 Task: In the  document Friendshipfile.txt Change the allignment of footer to  'Center' Select the entire text and insert font style 'Merriweather' and font size: 16
Action: Mouse scrolled (448, 281) with delta (0, 0)
Screenshot: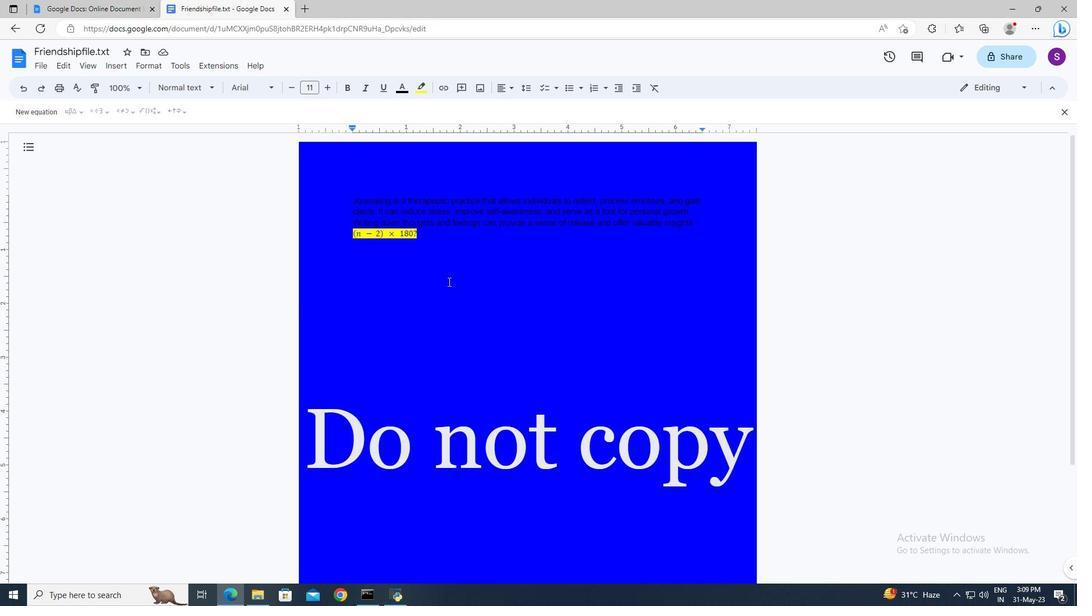 
Action: Mouse scrolled (448, 281) with delta (0, 0)
Screenshot: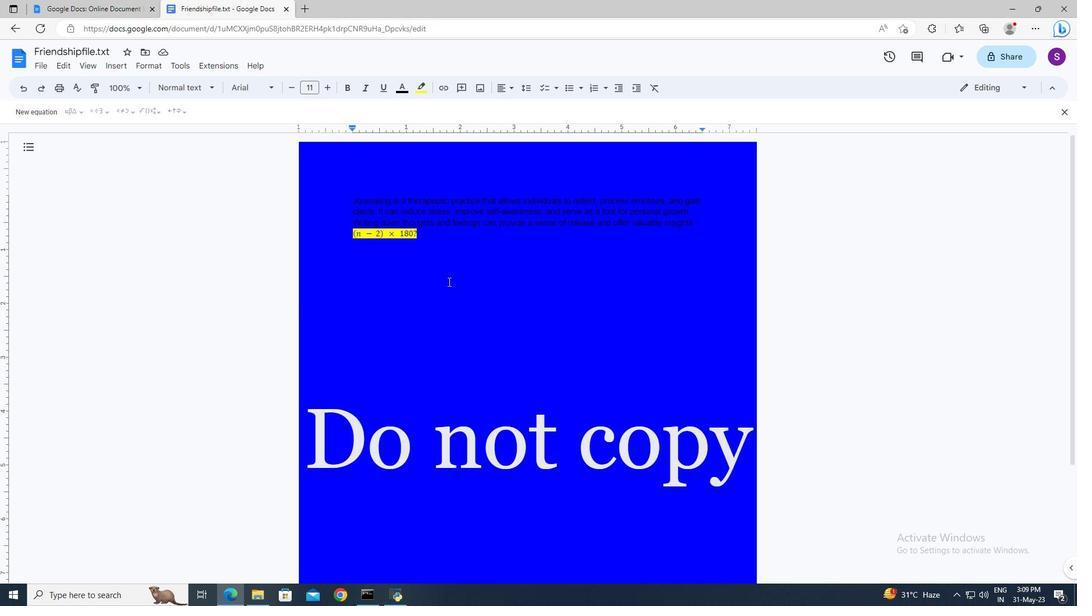 
Action: Mouse moved to (450, 295)
Screenshot: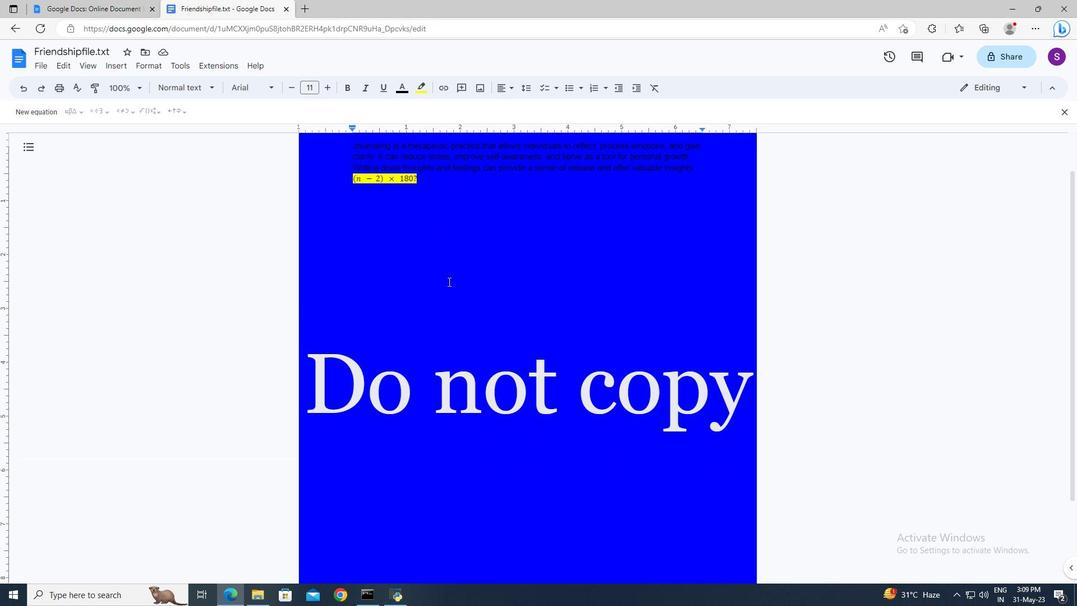 
Action: Mouse scrolled (450, 294) with delta (0, 0)
Screenshot: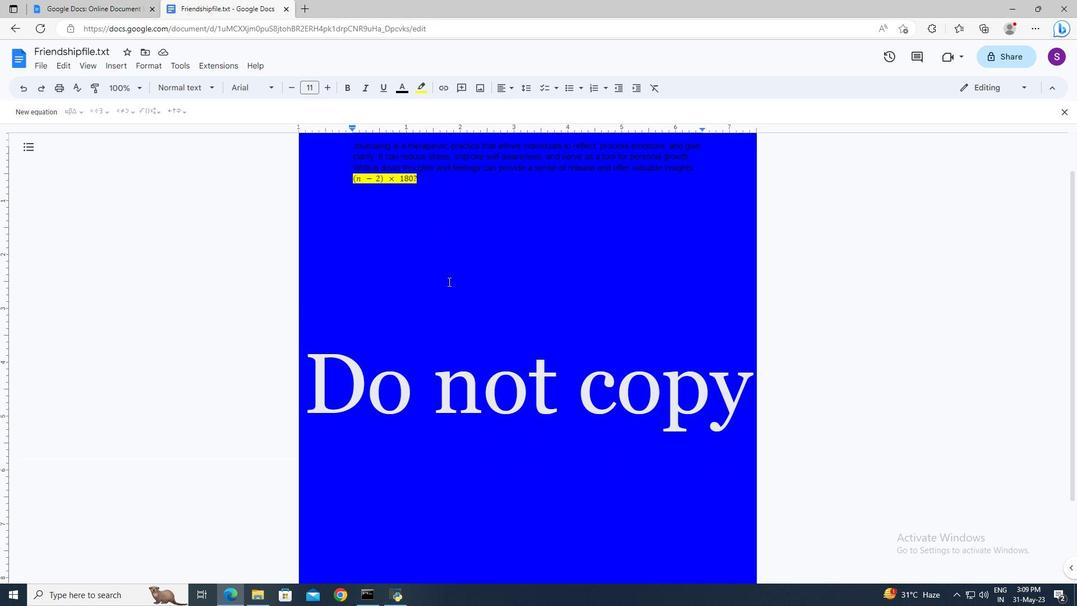 
Action: Mouse moved to (451, 295)
Screenshot: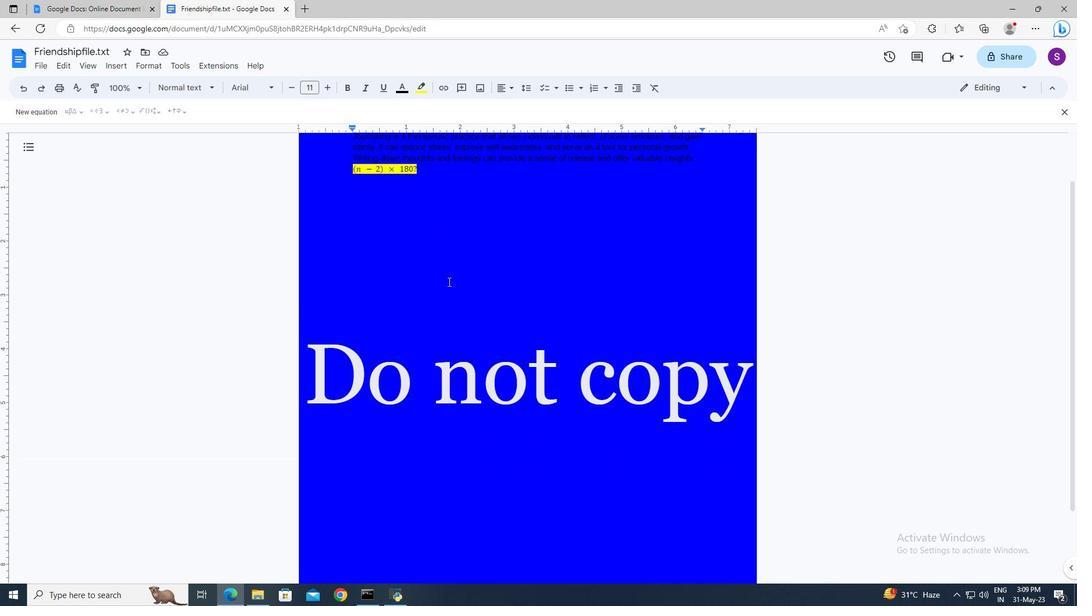 
Action: Mouse scrolled (451, 294) with delta (0, 0)
Screenshot: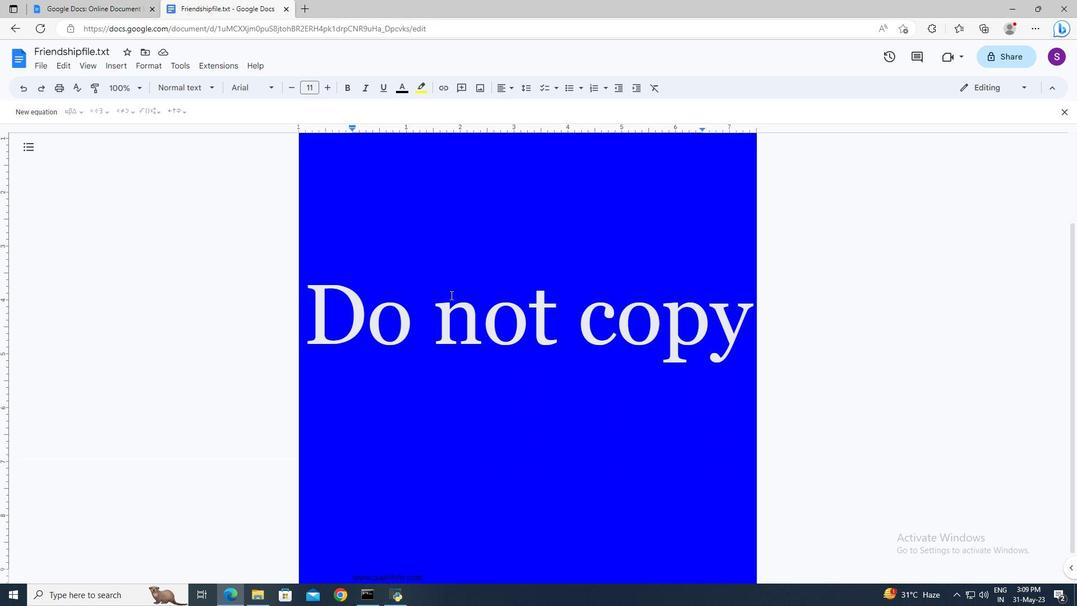
Action: Mouse moved to (350, 546)
Screenshot: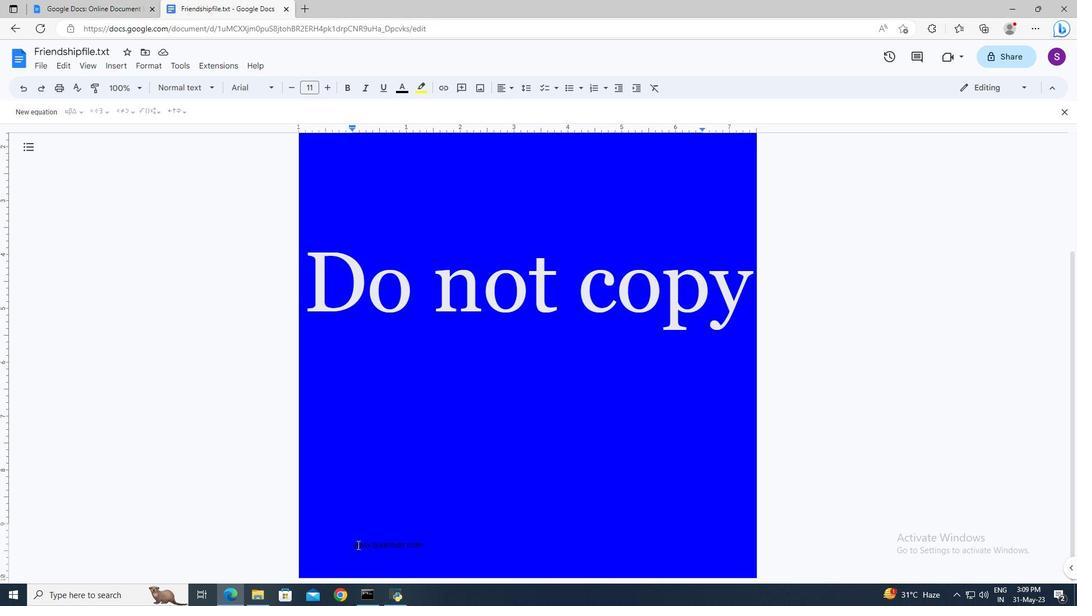 
Action: Mouse pressed left at (350, 546)
Screenshot: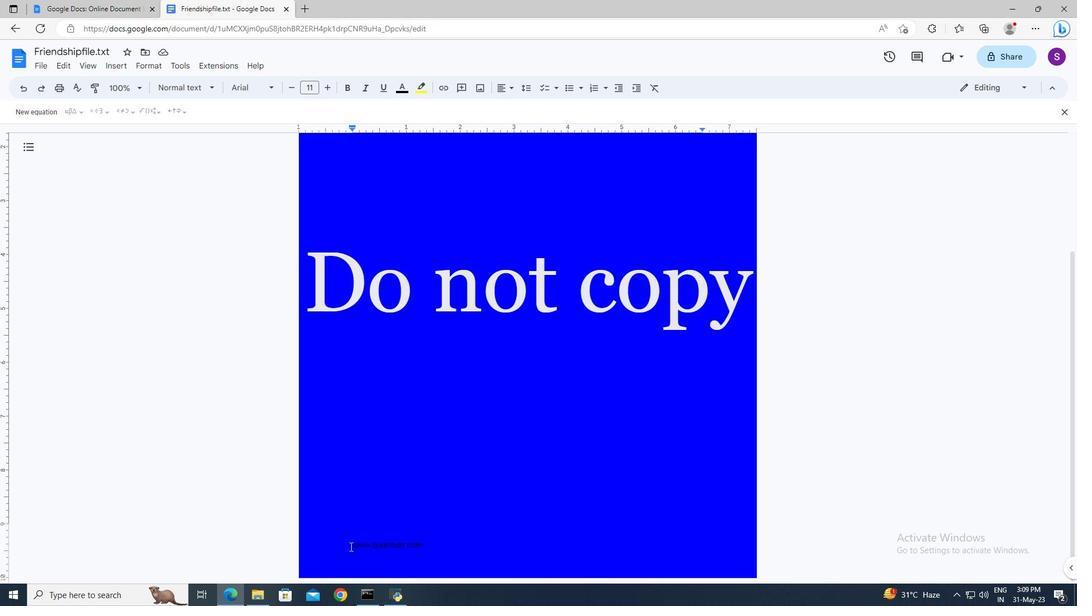 
Action: Mouse pressed left at (350, 546)
Screenshot: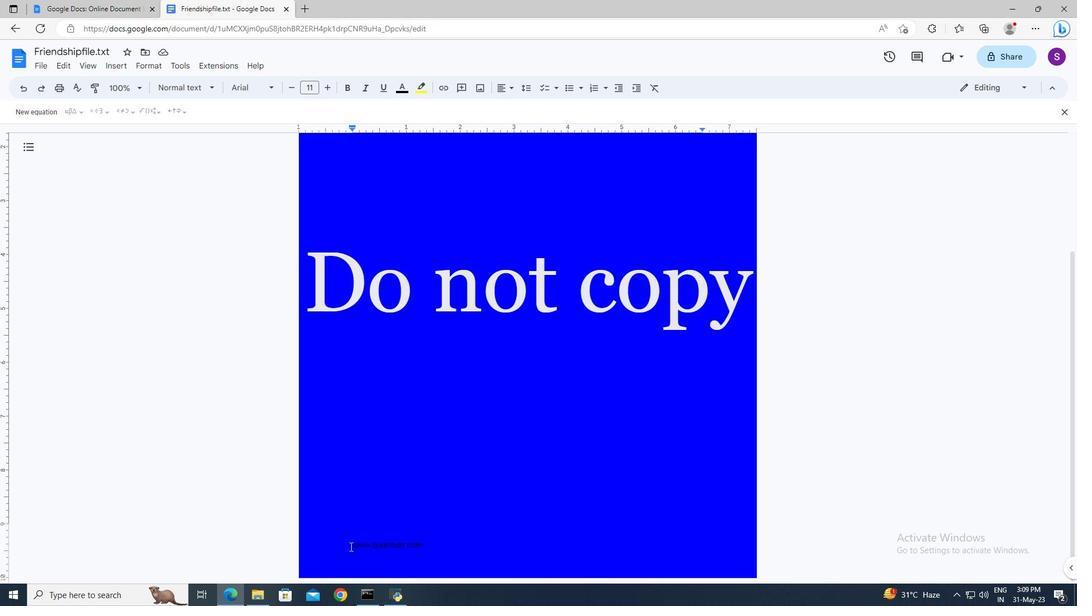 
Action: Key pressed <Key.shift><Key.down>
Screenshot: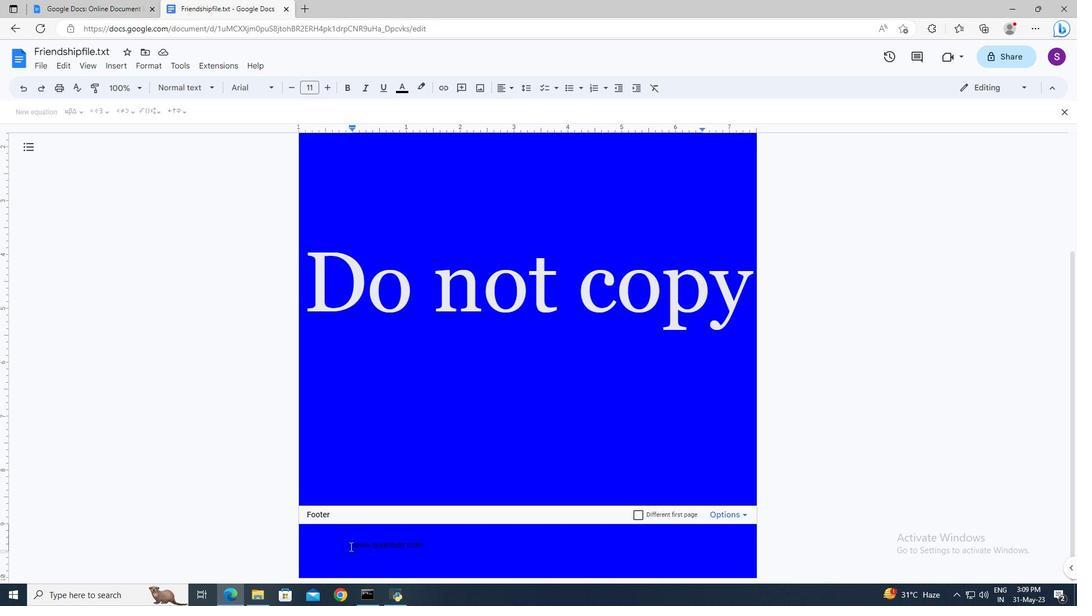 
Action: Mouse moved to (505, 92)
Screenshot: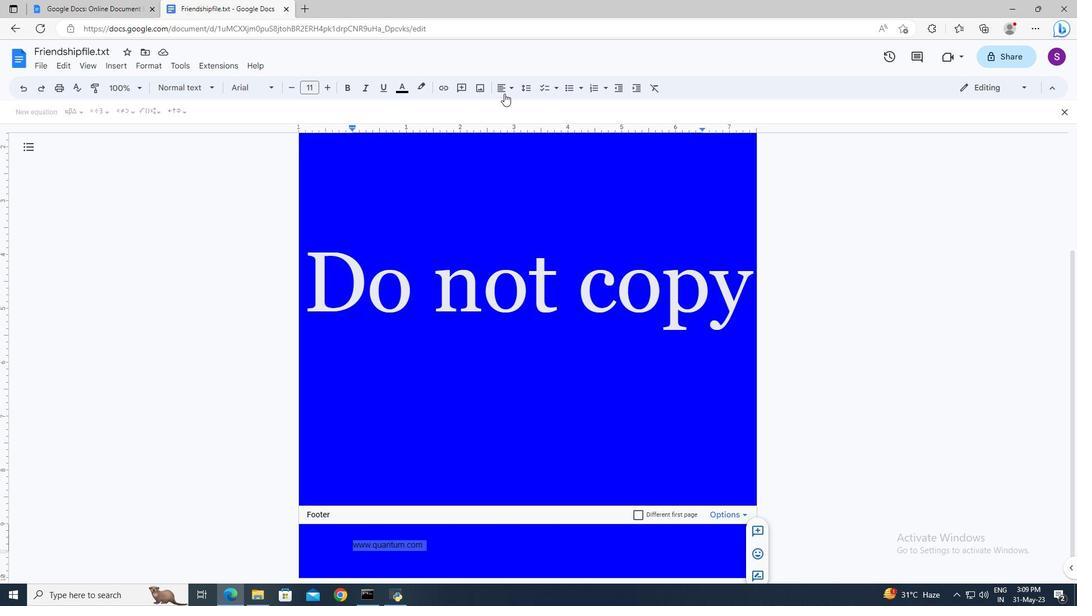 
Action: Mouse pressed left at (505, 92)
Screenshot: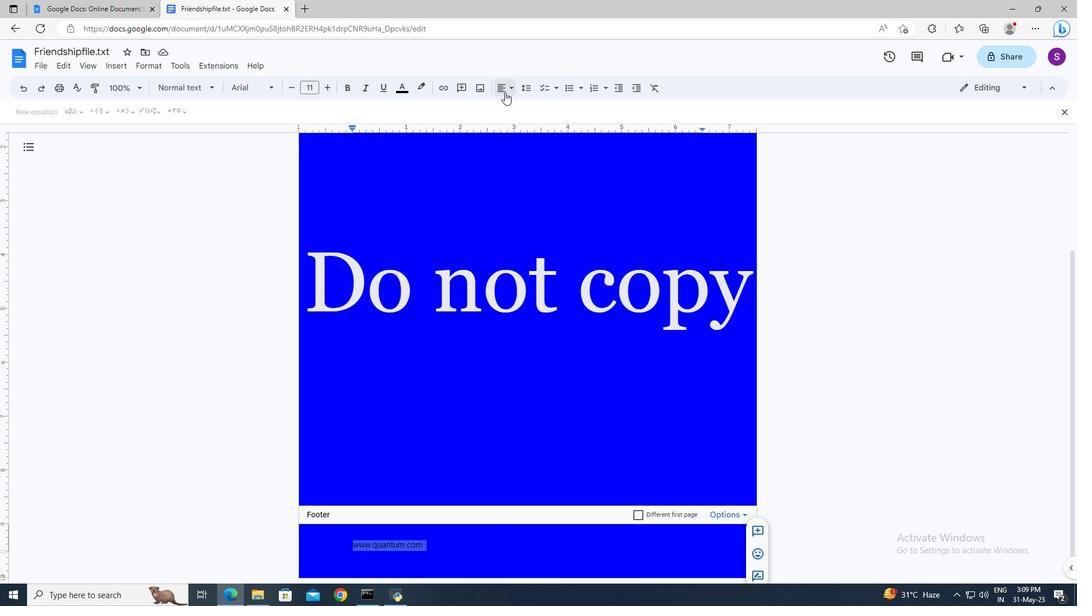 
Action: Mouse moved to (519, 111)
Screenshot: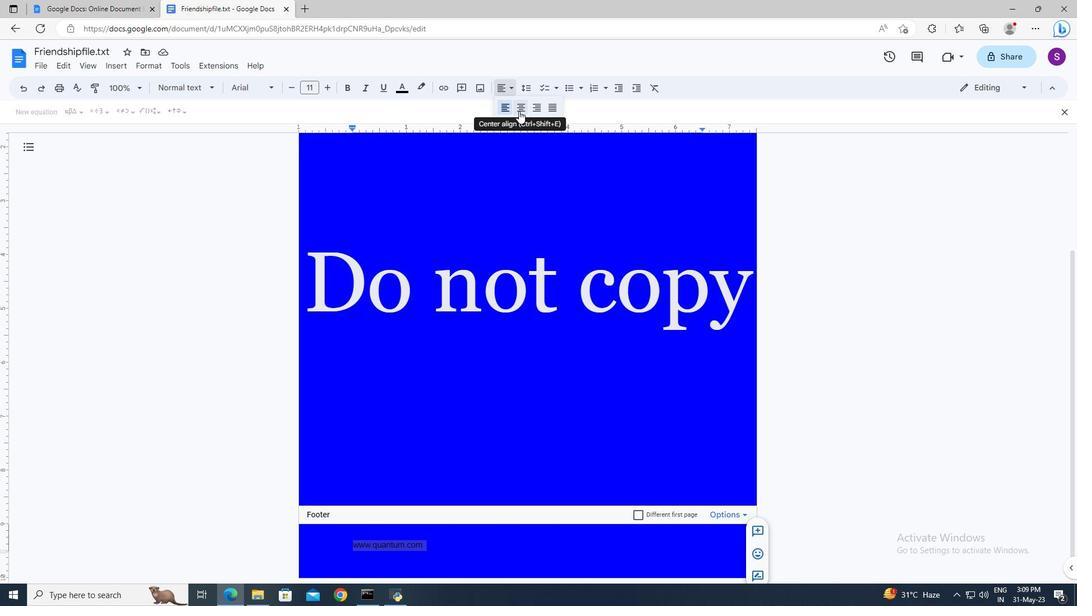 
Action: Mouse pressed left at (519, 111)
Screenshot: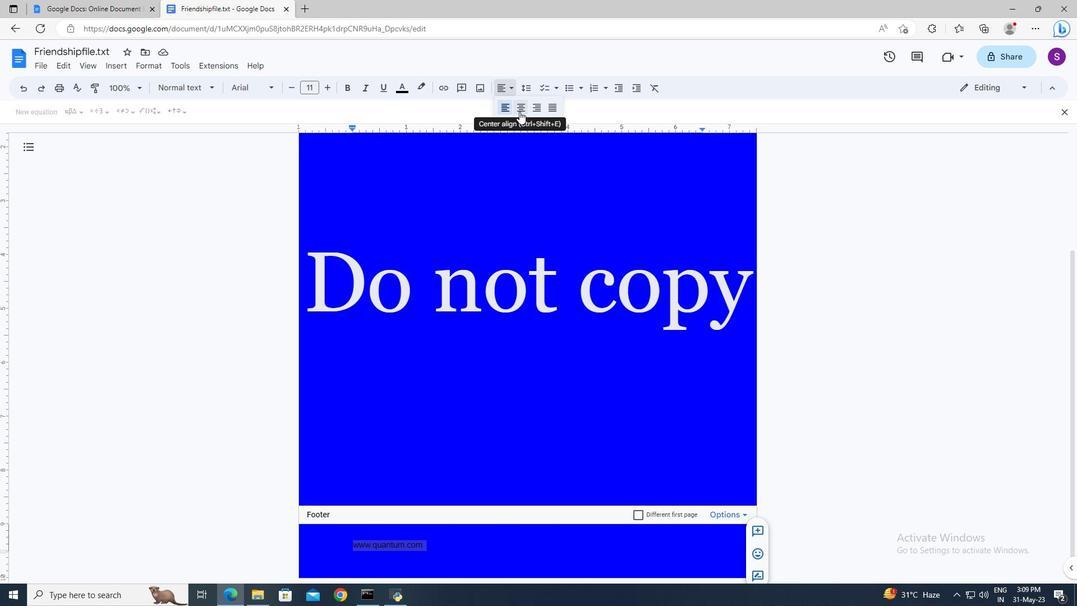 
Action: Mouse moved to (522, 360)
Screenshot: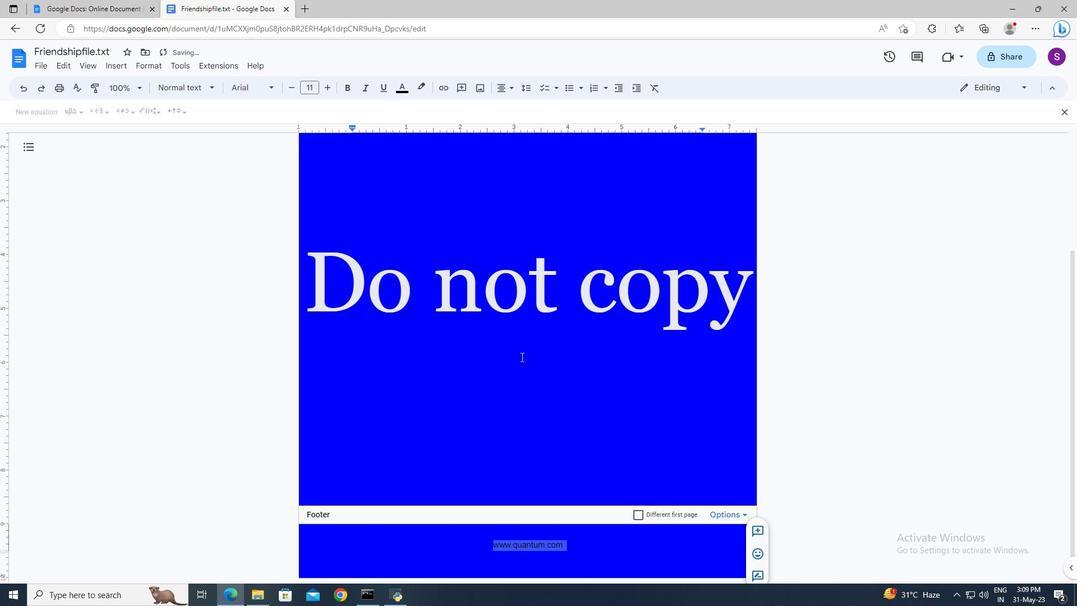 
Action: Mouse scrolled (522, 361) with delta (0, 0)
Screenshot: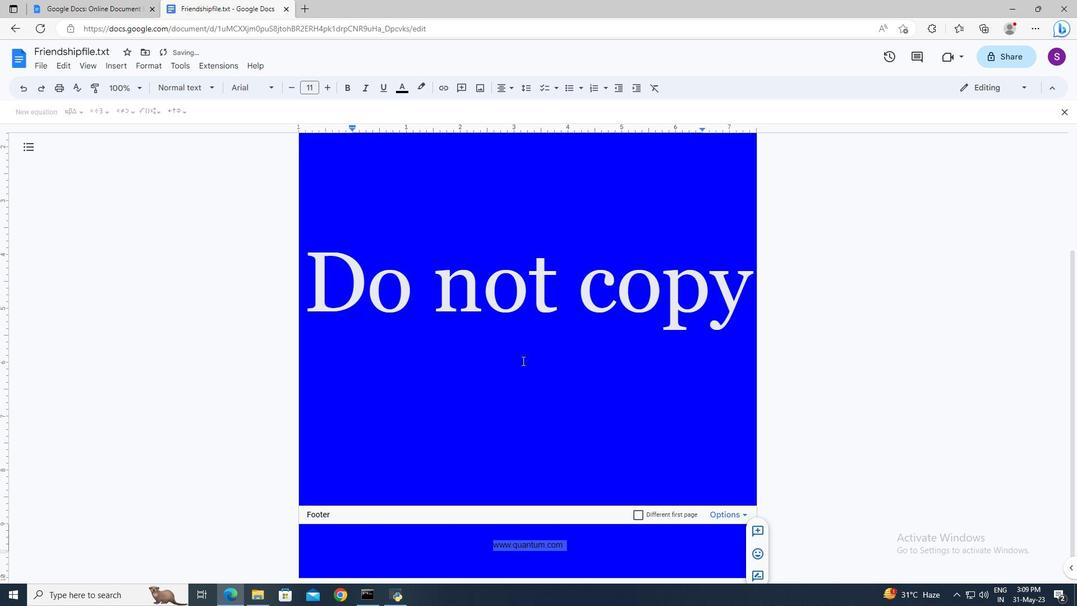 
Action: Mouse scrolled (522, 361) with delta (0, 0)
Screenshot: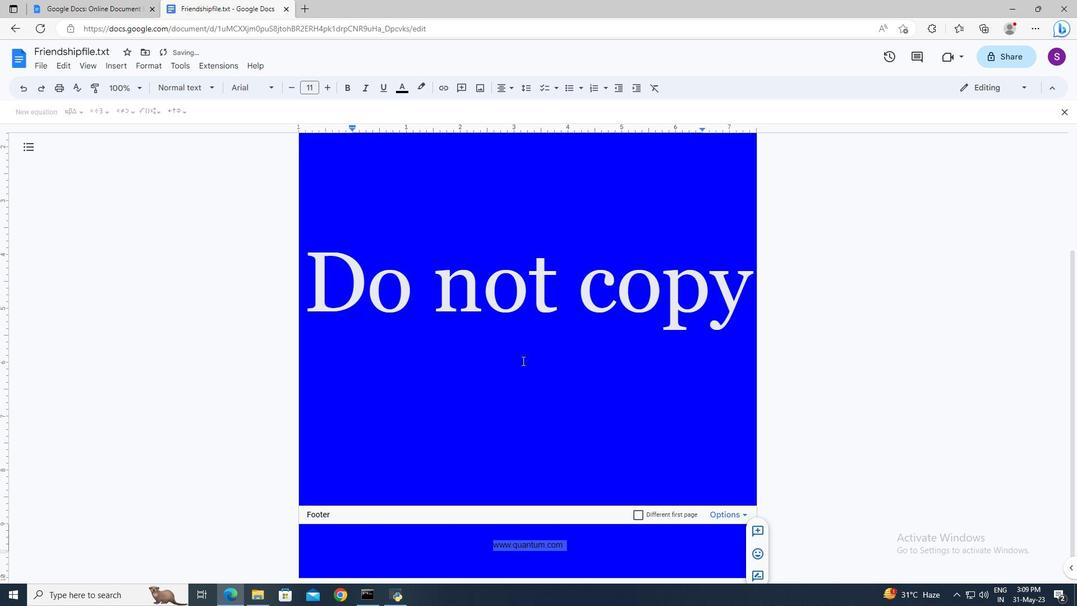 
Action: Mouse scrolled (522, 361) with delta (0, 0)
Screenshot: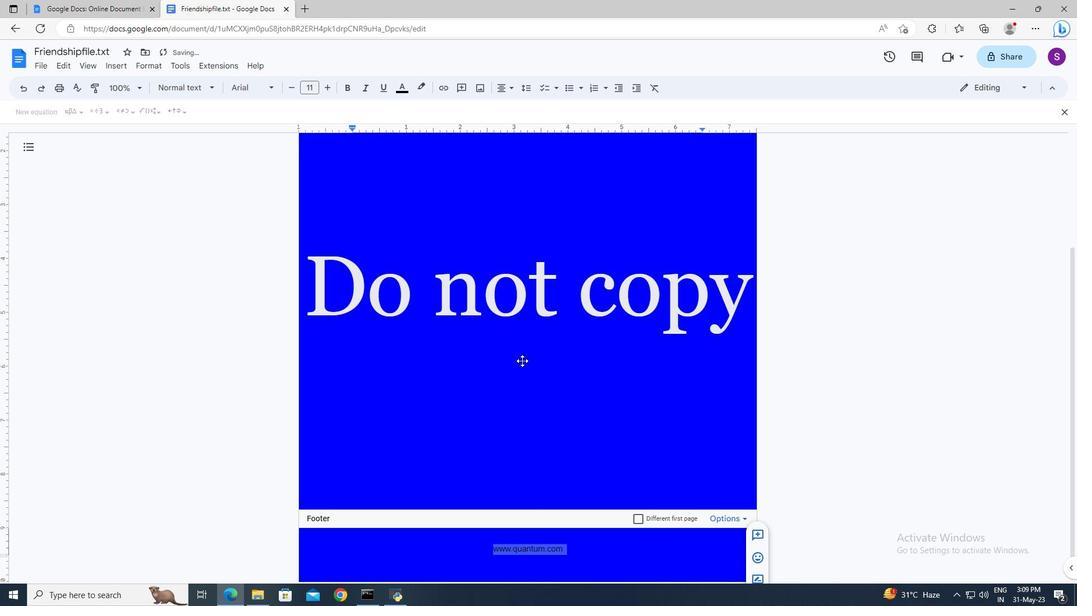 
Action: Mouse moved to (484, 250)
Screenshot: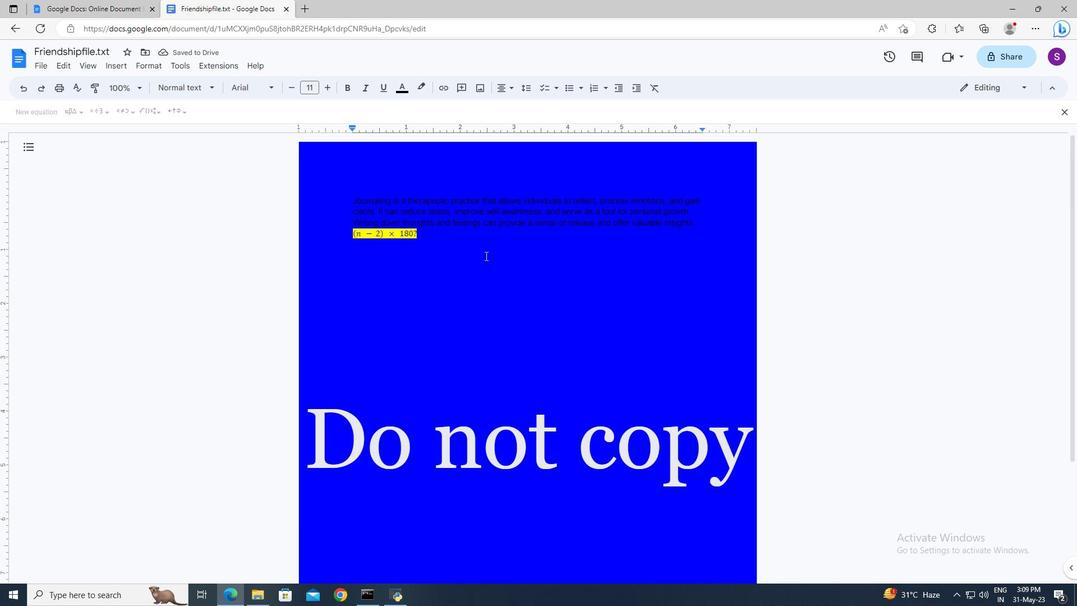 
Action: Mouse pressed left at (484, 250)
Screenshot: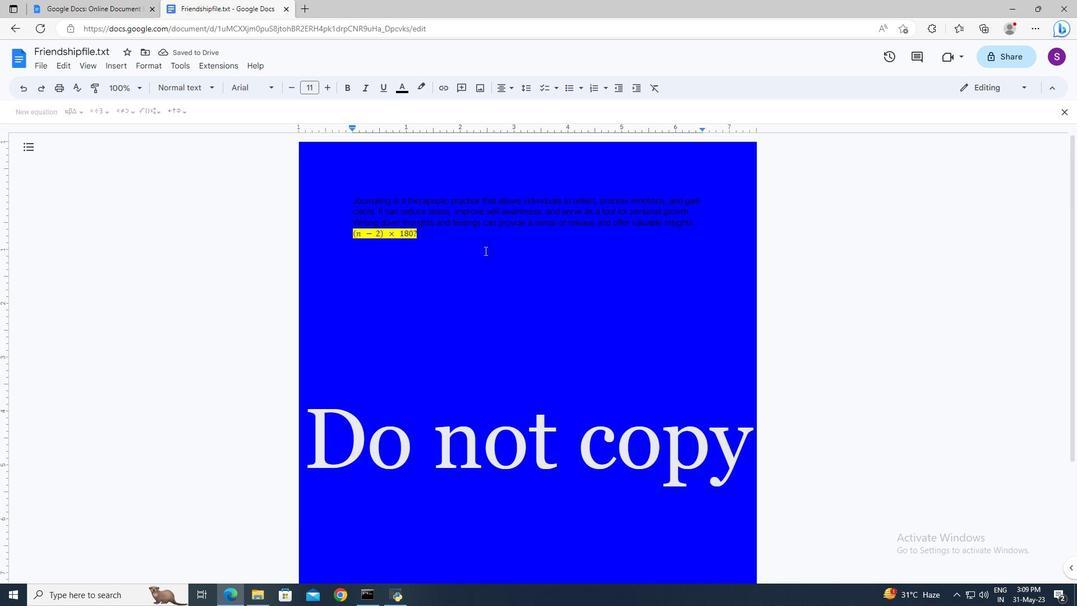 
Action: Mouse moved to (483, 249)
Screenshot: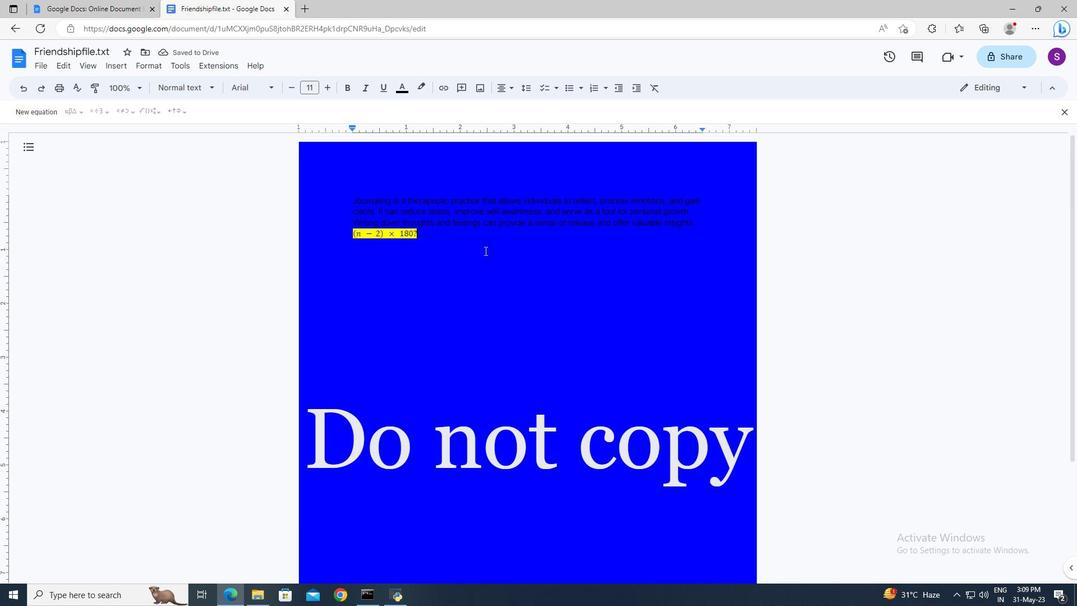 
Action: Key pressed ctrl+A
Screenshot: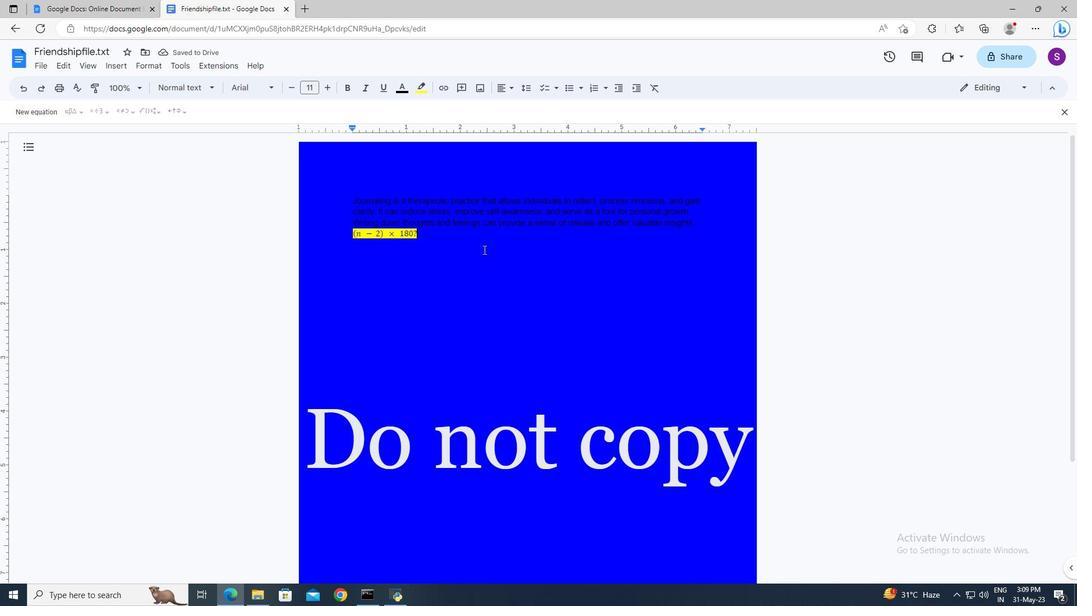 
Action: Mouse moved to (277, 92)
Screenshot: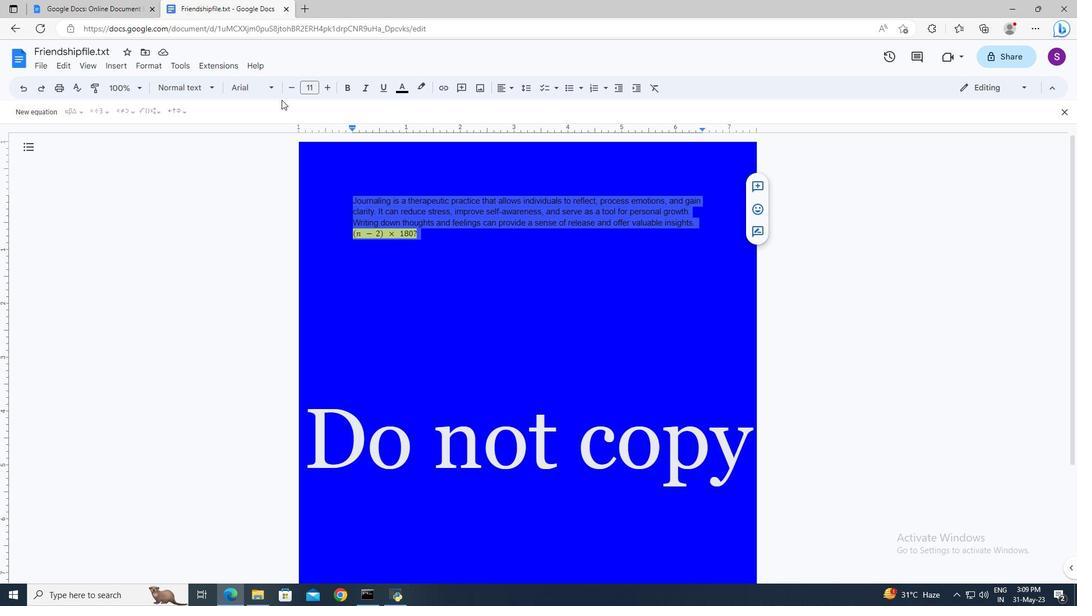 
Action: Mouse pressed left at (277, 92)
Screenshot: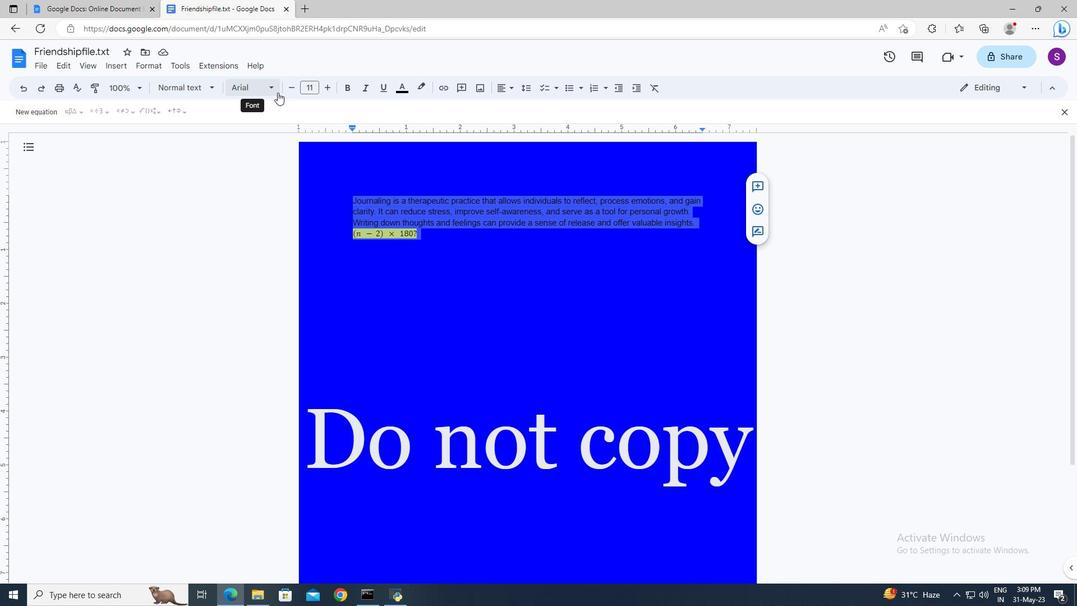 
Action: Mouse moved to (308, 506)
Screenshot: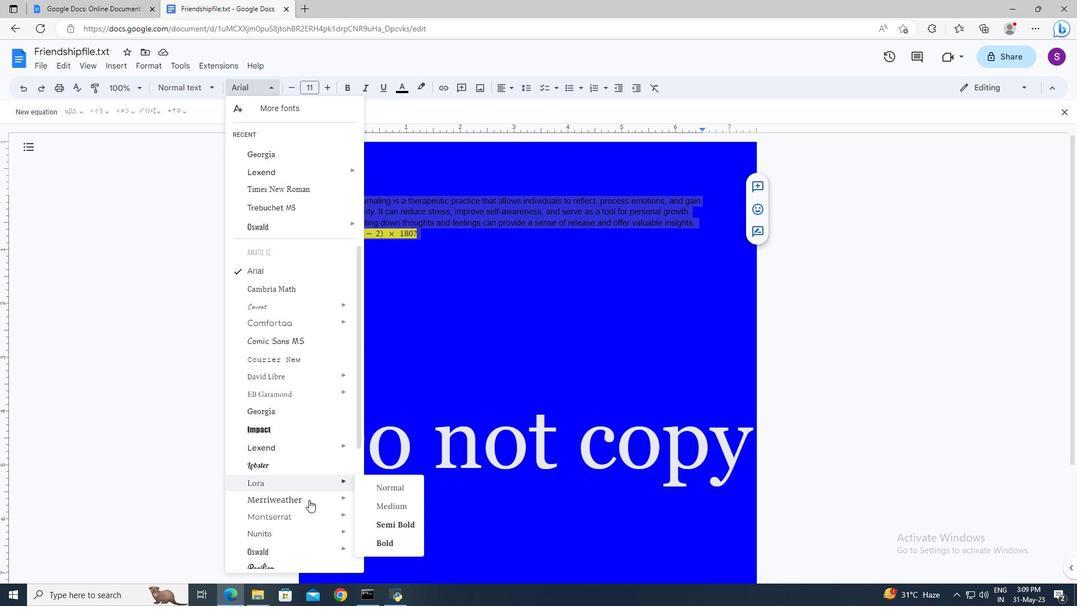 
Action: Mouse pressed left at (308, 506)
Screenshot: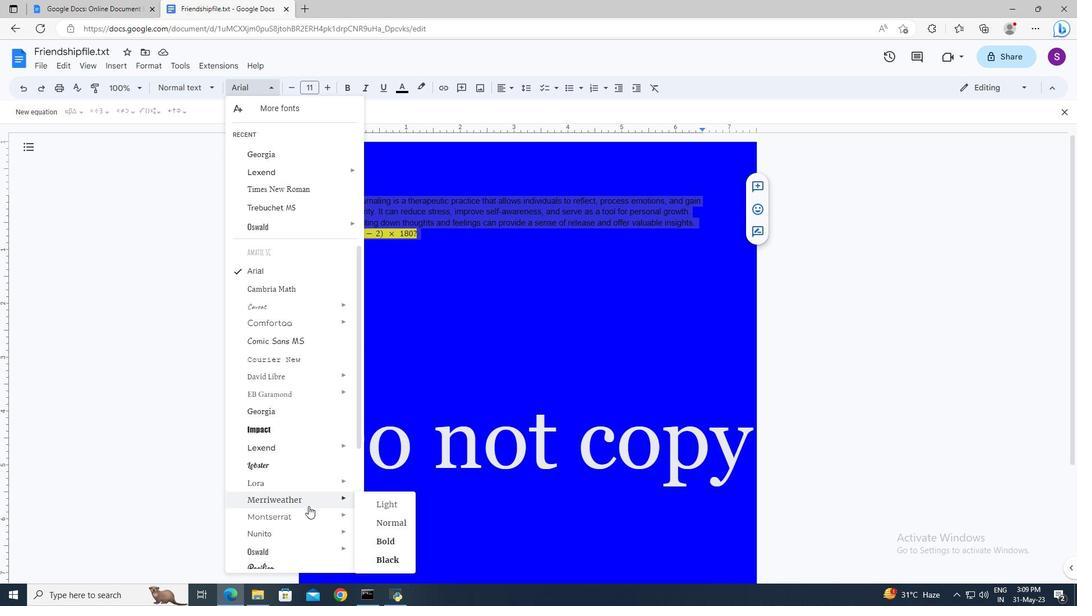 
Action: Mouse moved to (315, 92)
Screenshot: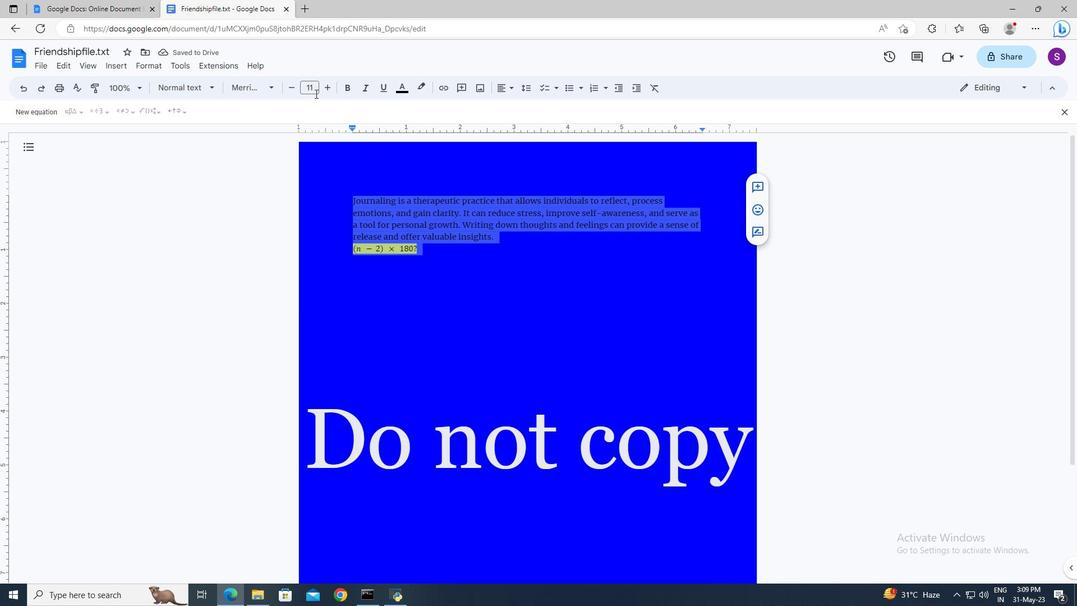 
Action: Mouse pressed left at (315, 92)
Screenshot: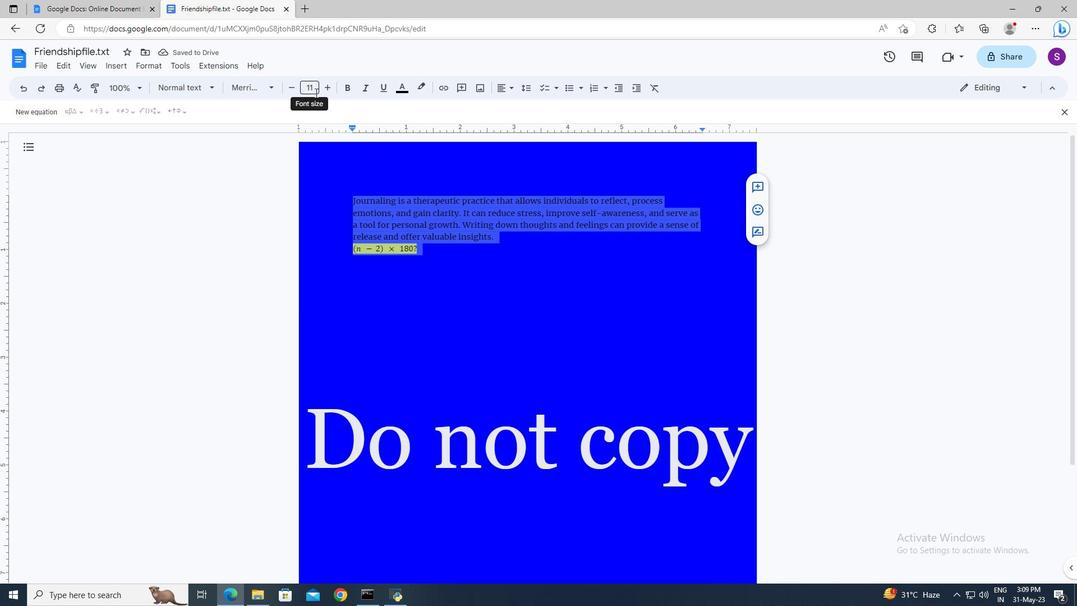 
Action: Mouse moved to (315, 90)
Screenshot: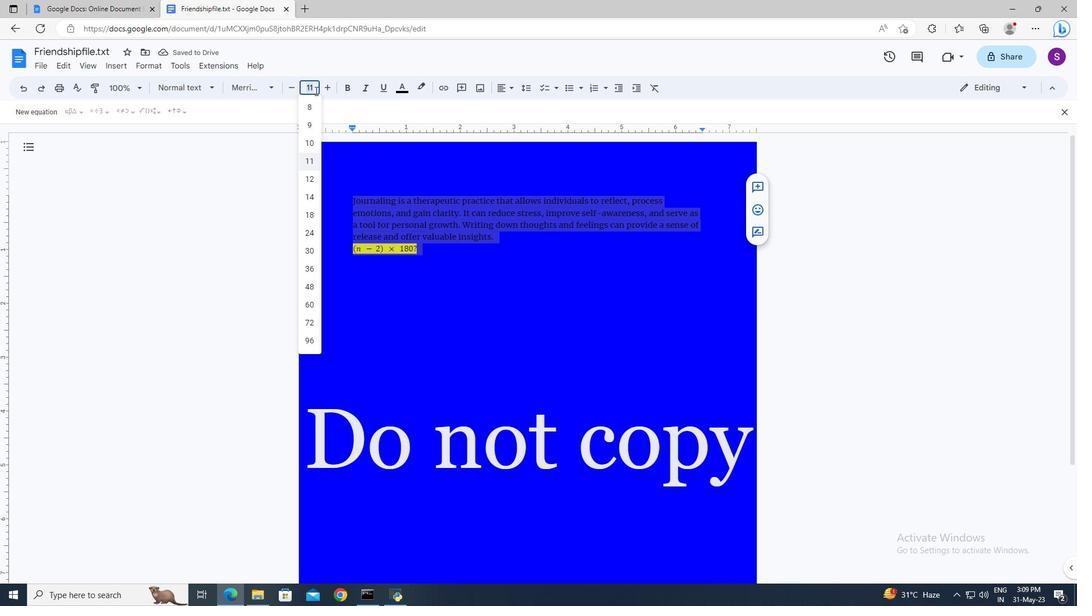 
Action: Key pressed 16<Key.enter>
Screenshot: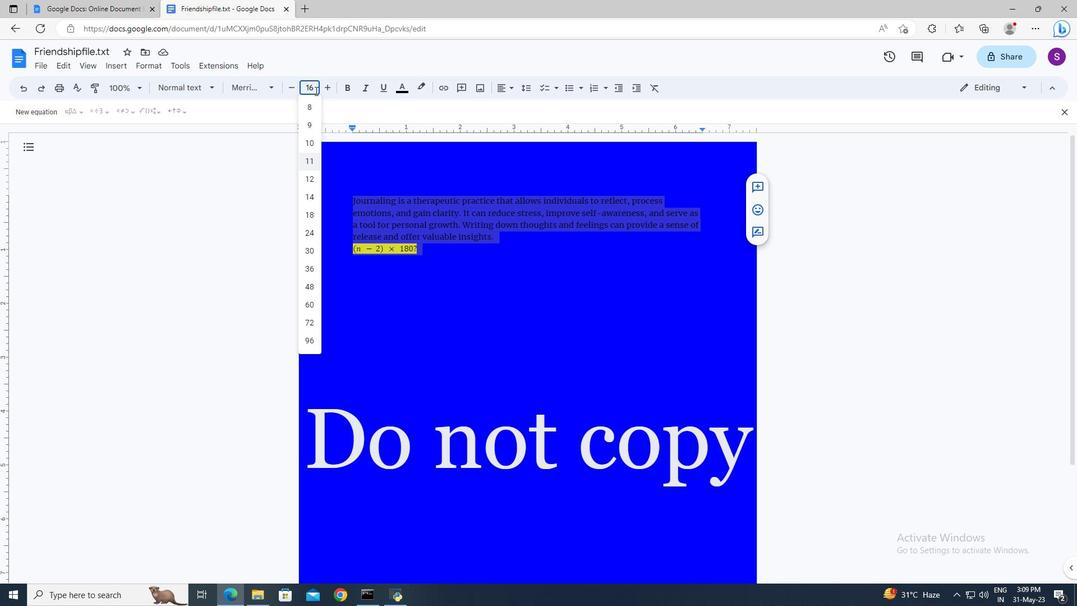 
Action: Mouse moved to (329, 217)
Screenshot: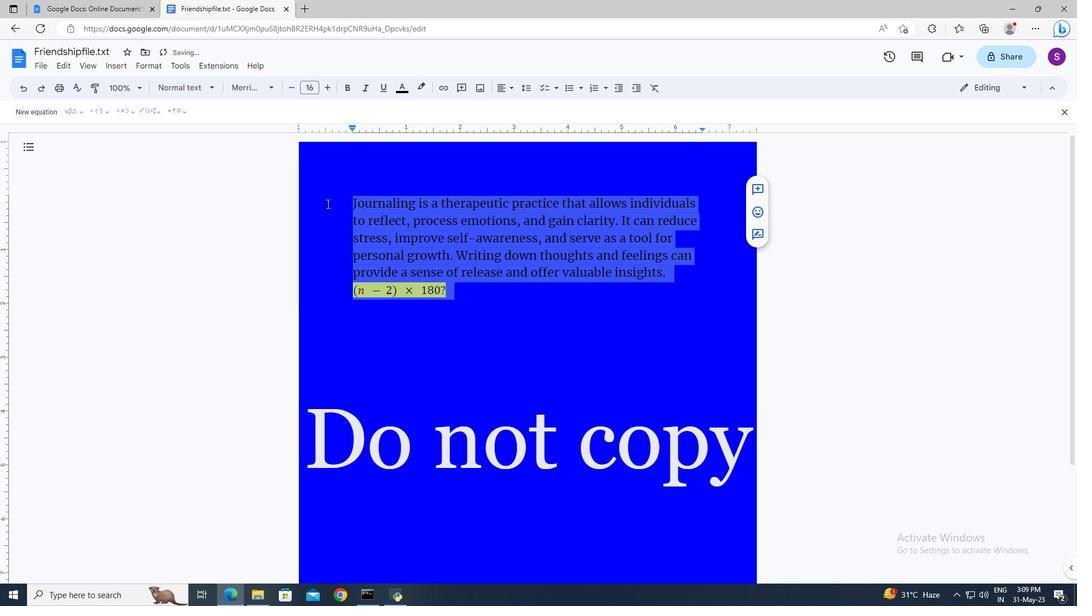 
Action: Mouse pressed left at (329, 217)
Screenshot: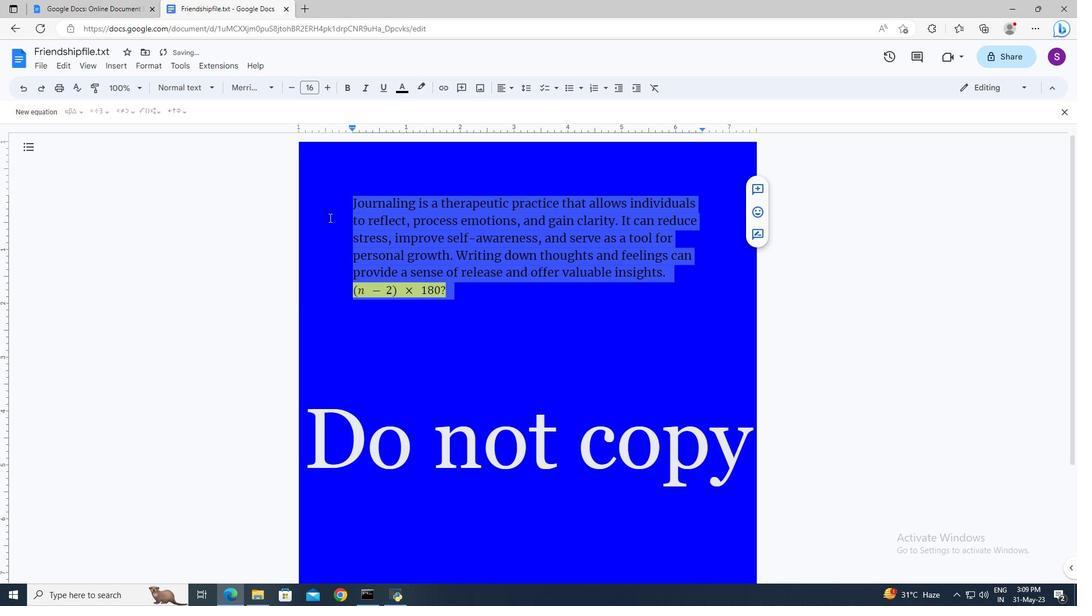 
